 Task: Distribute to horizontally.
Action: Key pressed ctrl+A
Screenshot: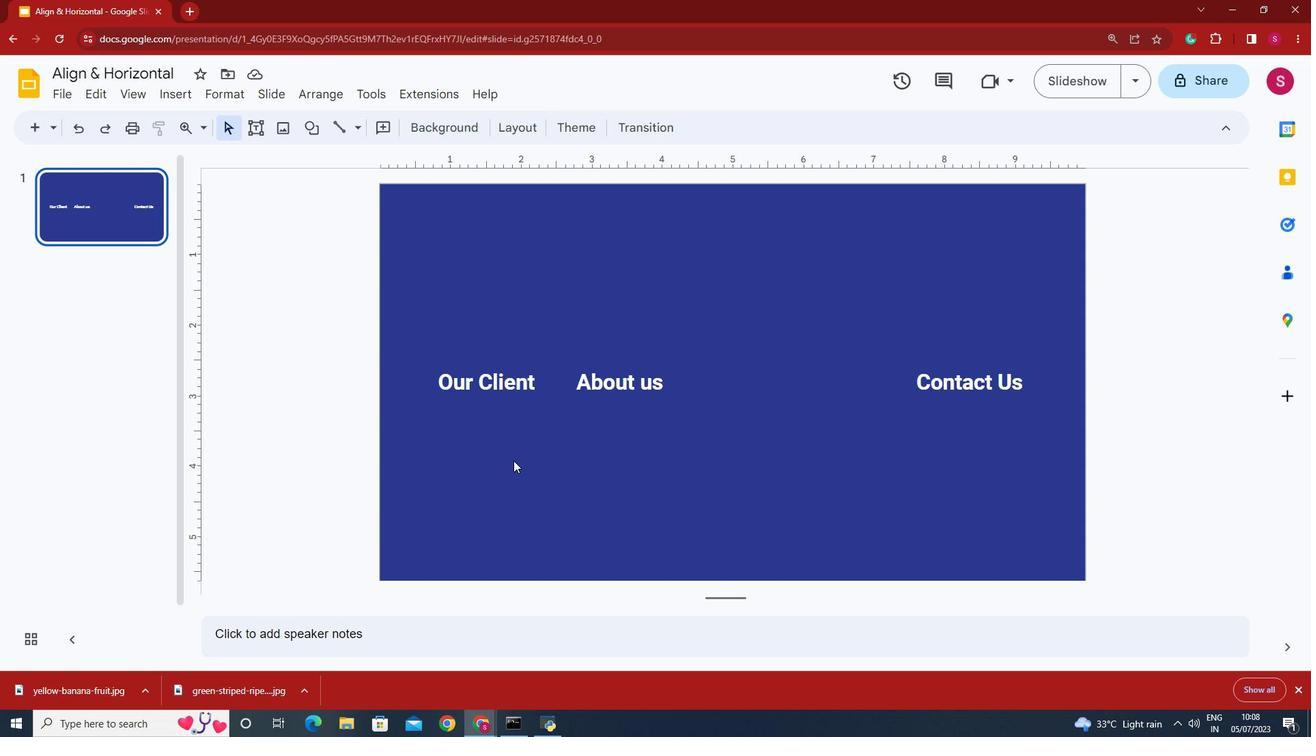 
Action: Mouse moved to (325, 89)
Screenshot: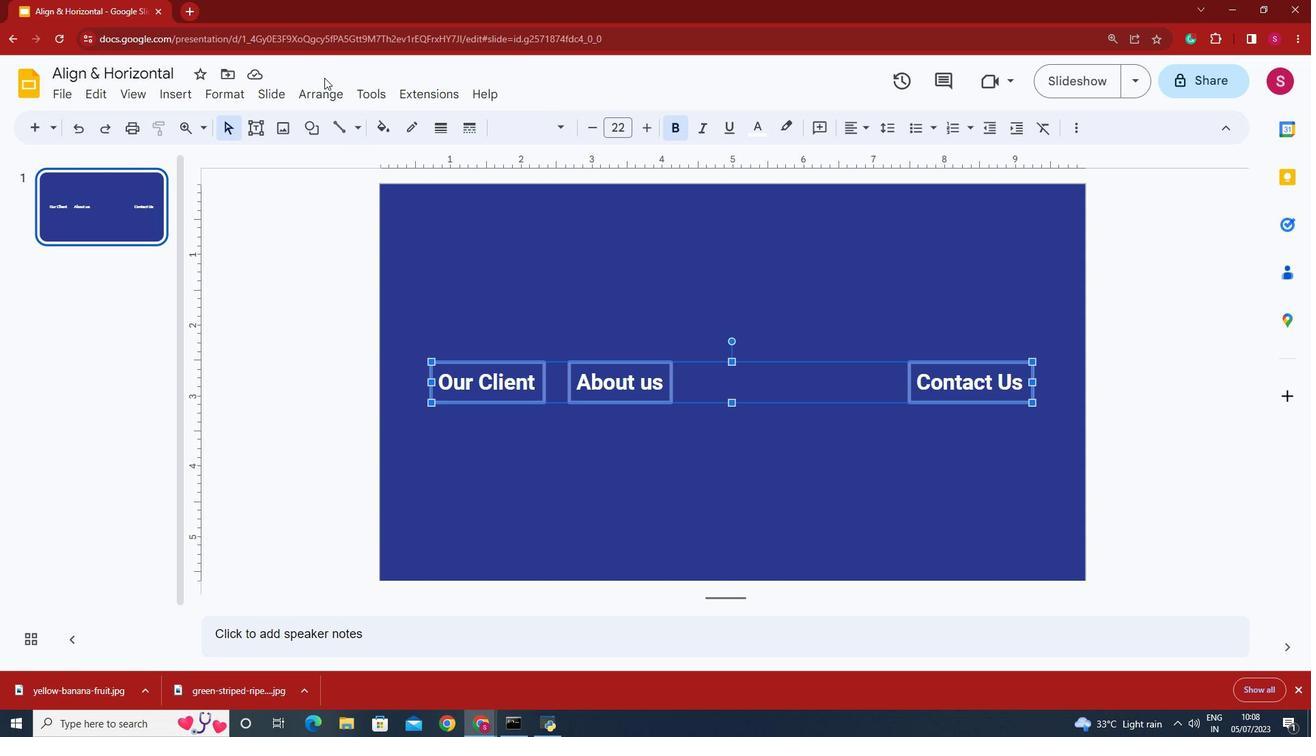 
Action: Mouse pressed left at (325, 89)
Screenshot: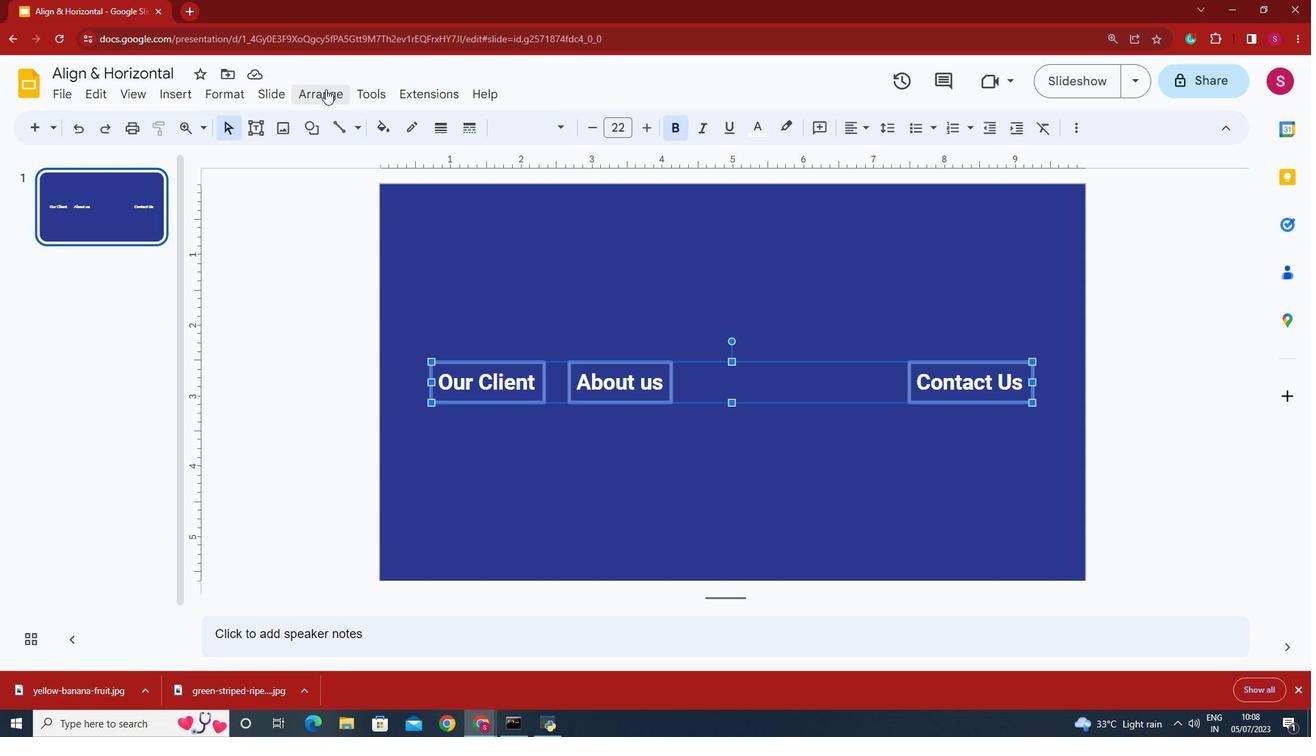 
Action: Mouse moved to (633, 178)
Screenshot: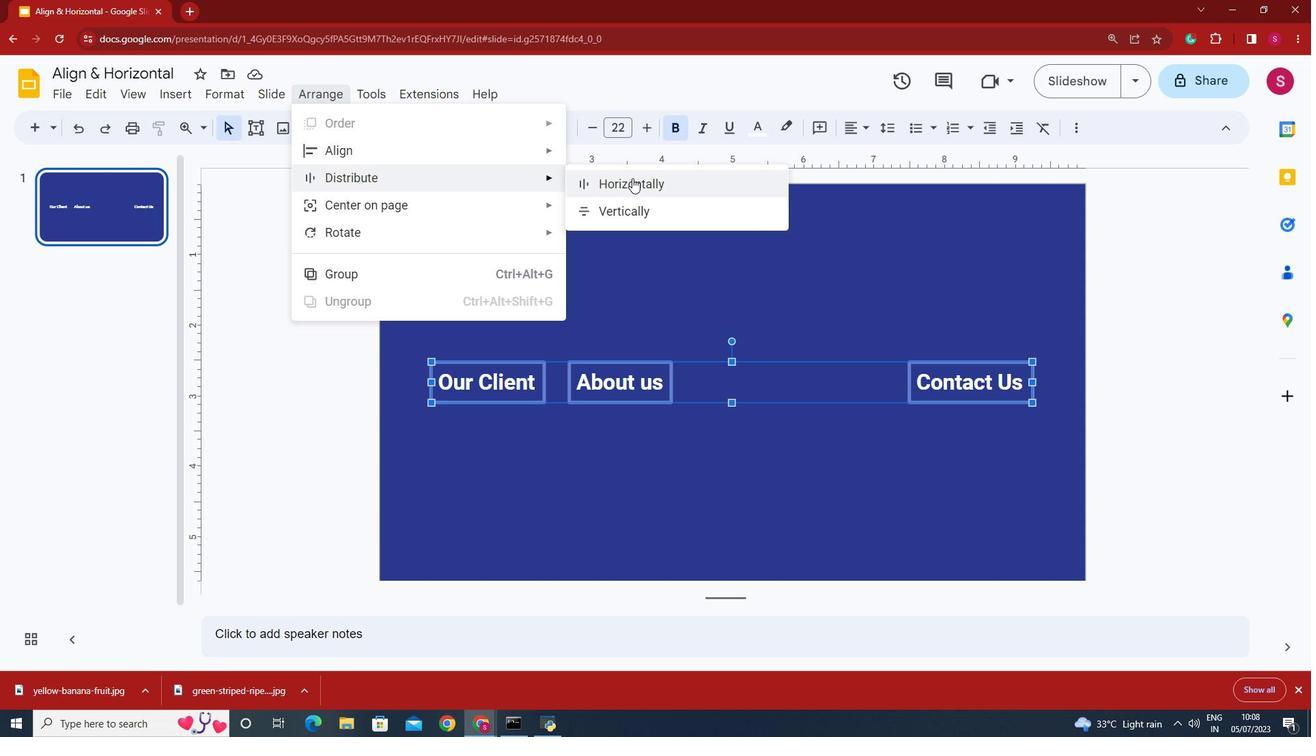 
Action: Mouse pressed left at (633, 178)
Screenshot: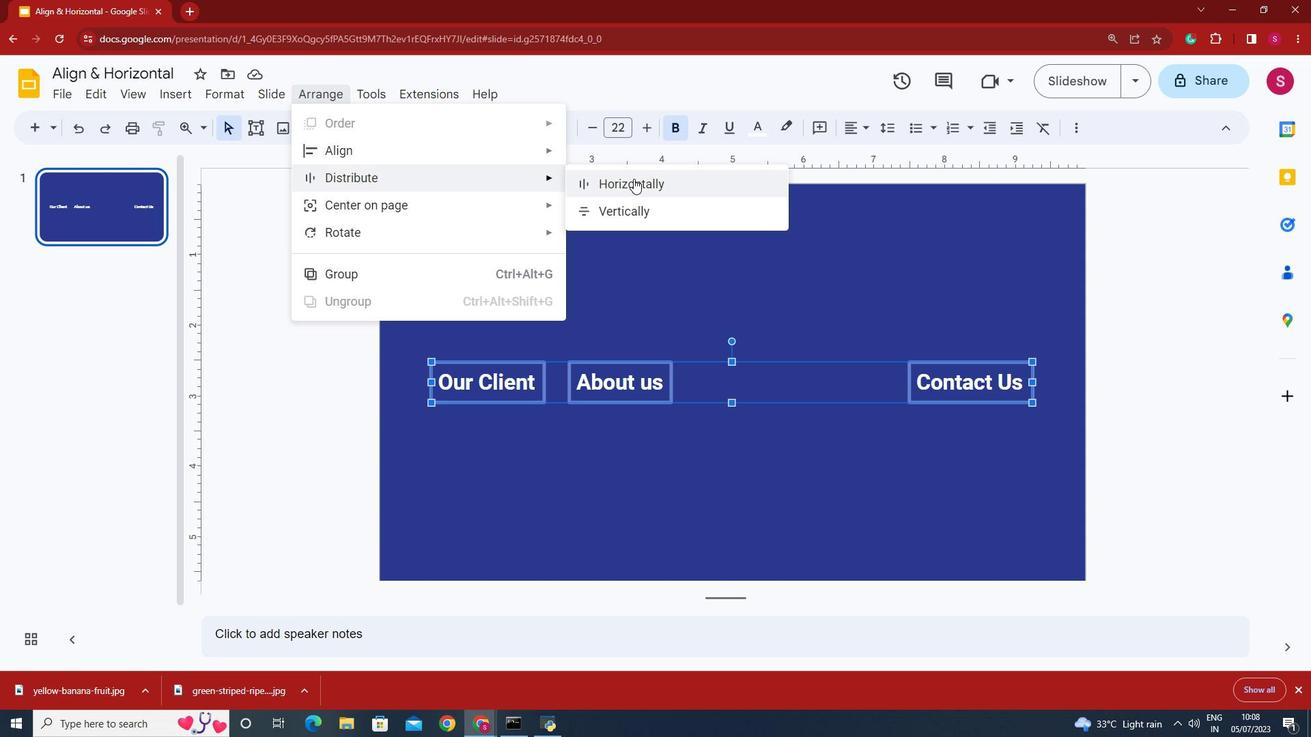 
Action: Mouse moved to (669, 447)
Screenshot: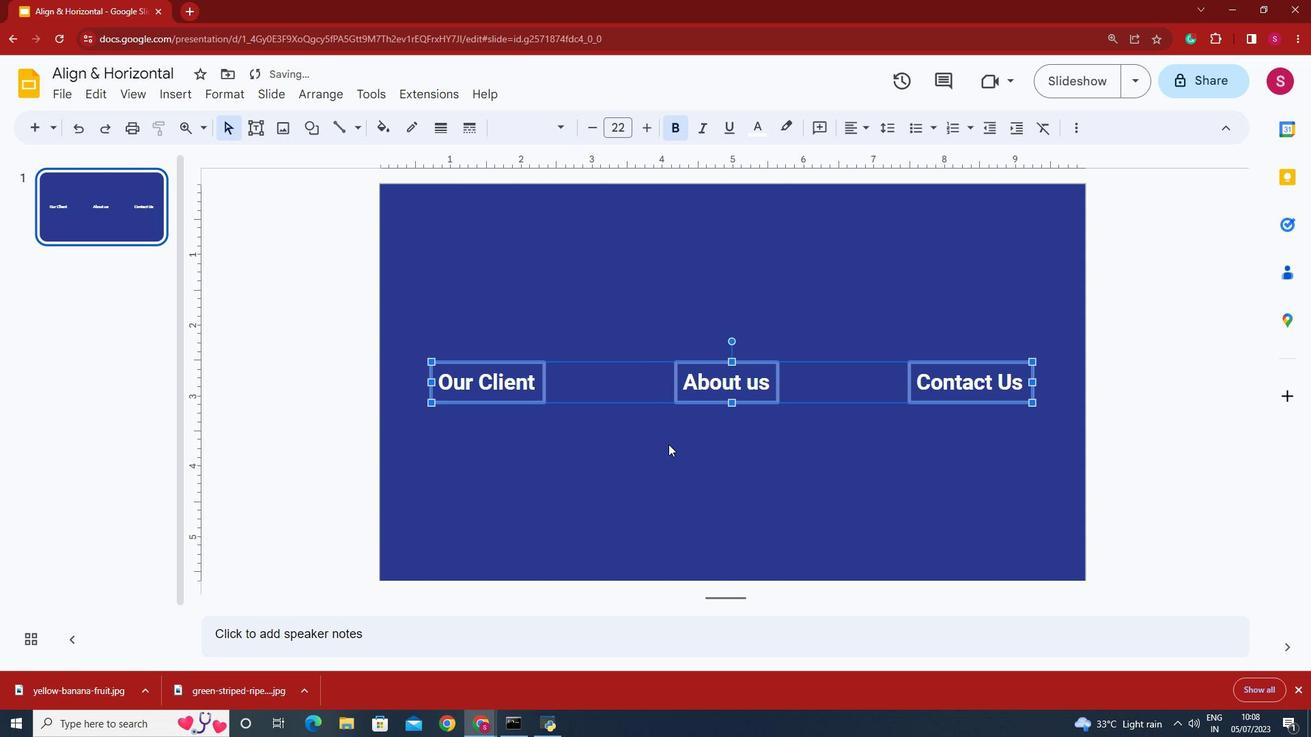 
Action: Mouse pressed left at (669, 447)
Screenshot: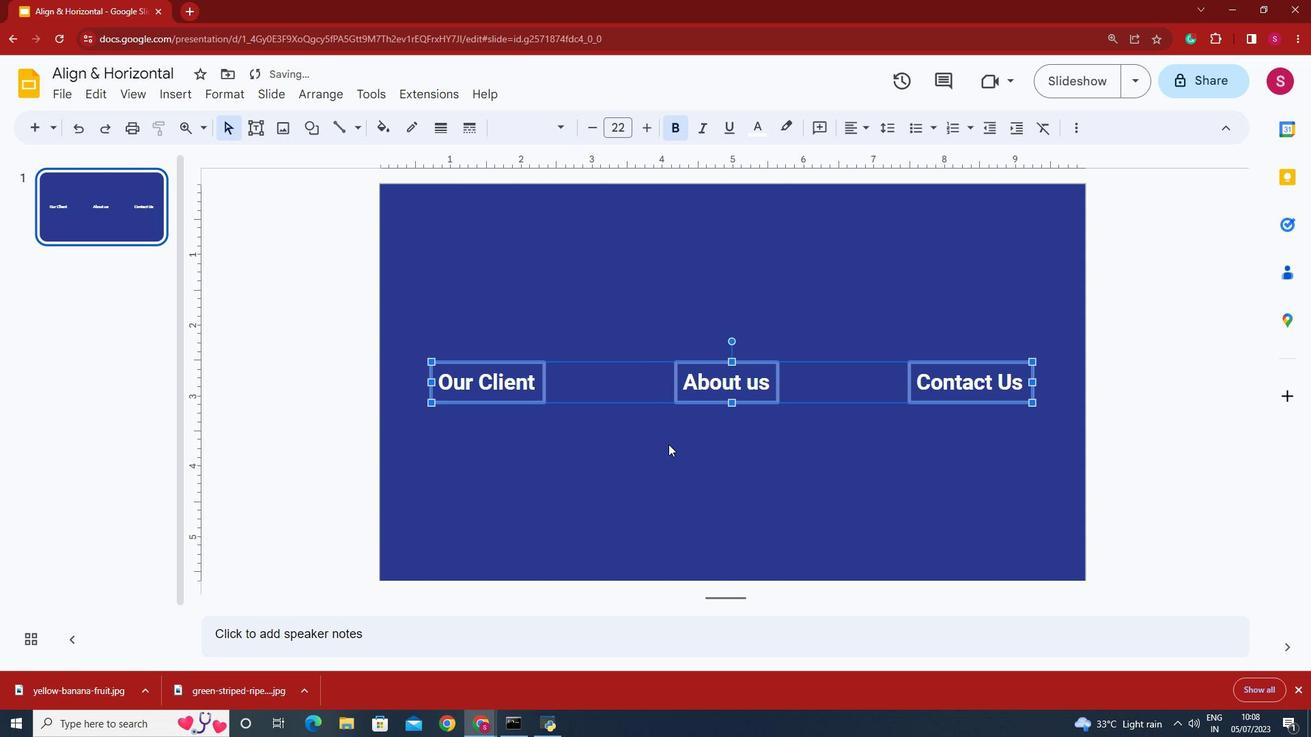 
